Task: Toggle the show command.
Action: Mouse moved to (20, 478)
Screenshot: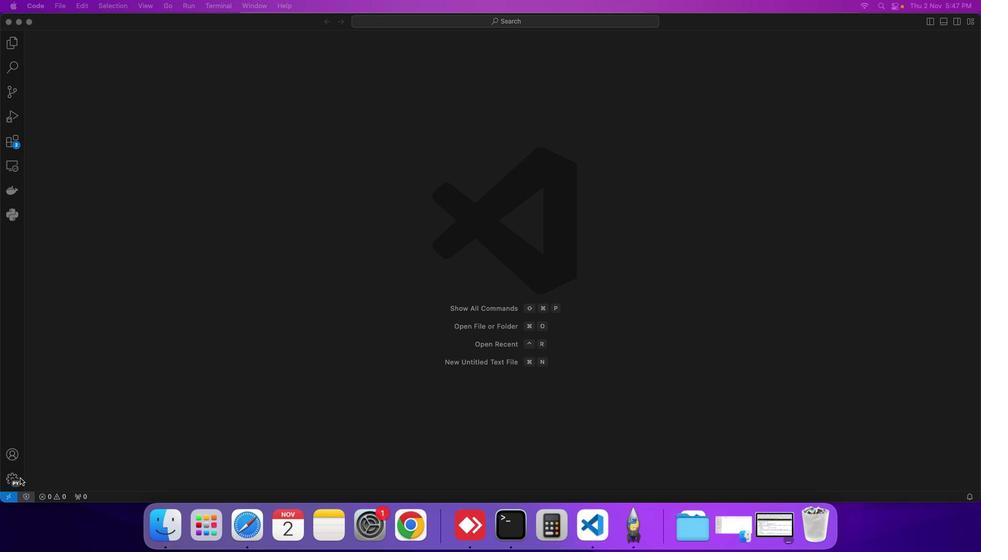 
Action: Mouse pressed left at (20, 478)
Screenshot: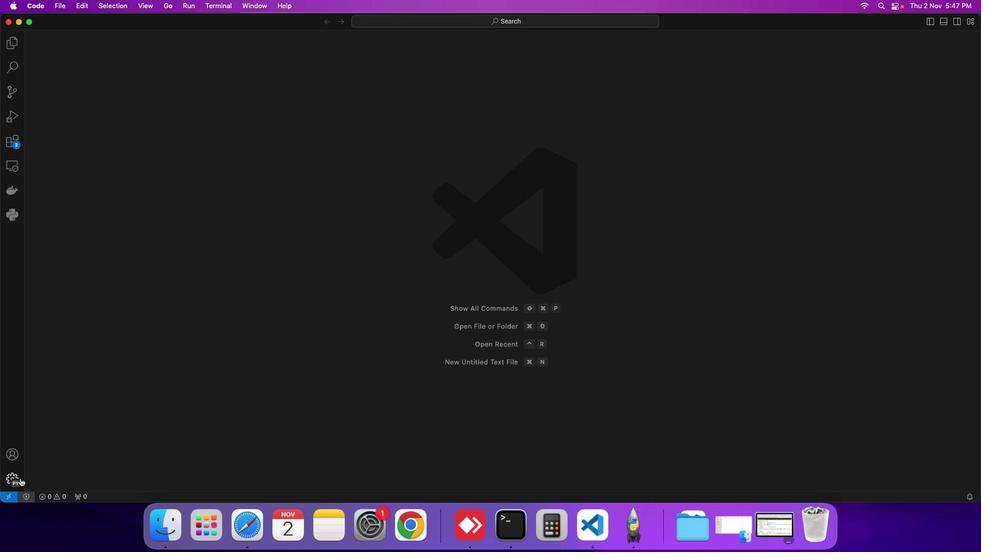 
Action: Mouse moved to (53, 399)
Screenshot: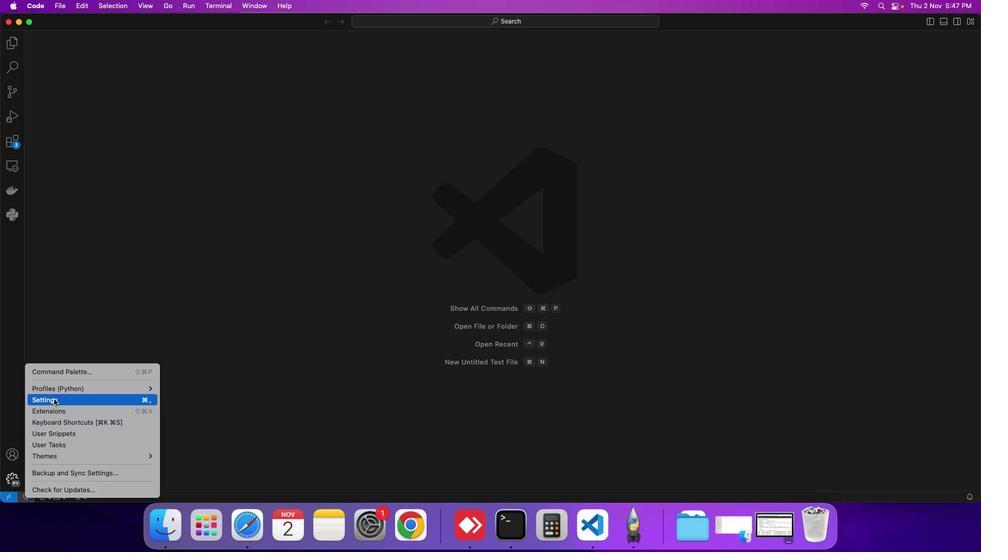 
Action: Mouse pressed left at (53, 399)
Screenshot: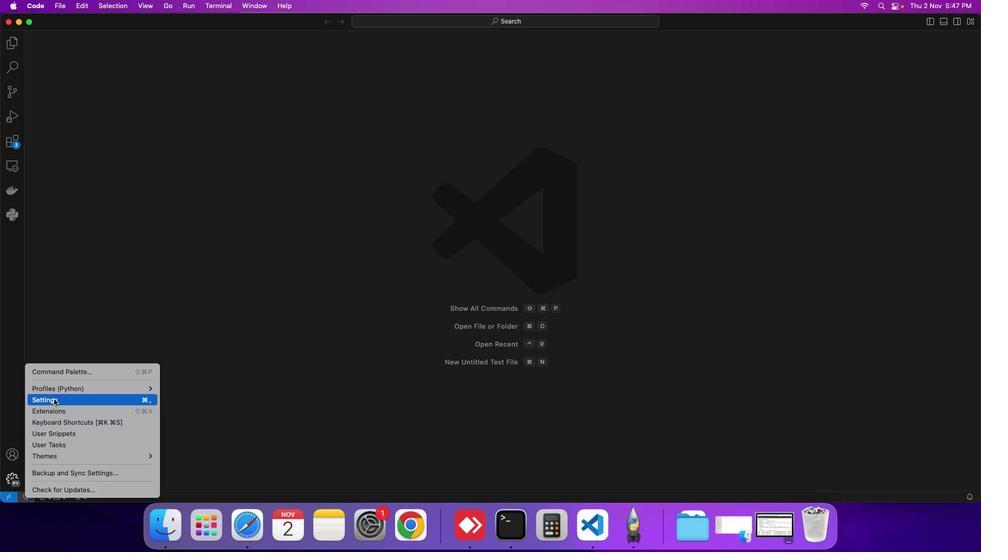 
Action: Mouse moved to (254, 121)
Screenshot: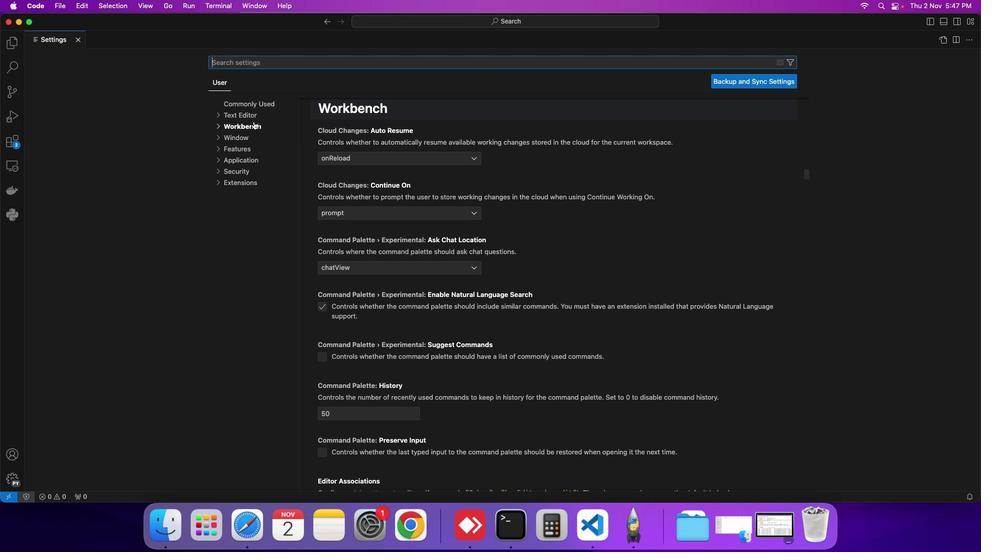 
Action: Mouse pressed left at (254, 121)
Screenshot: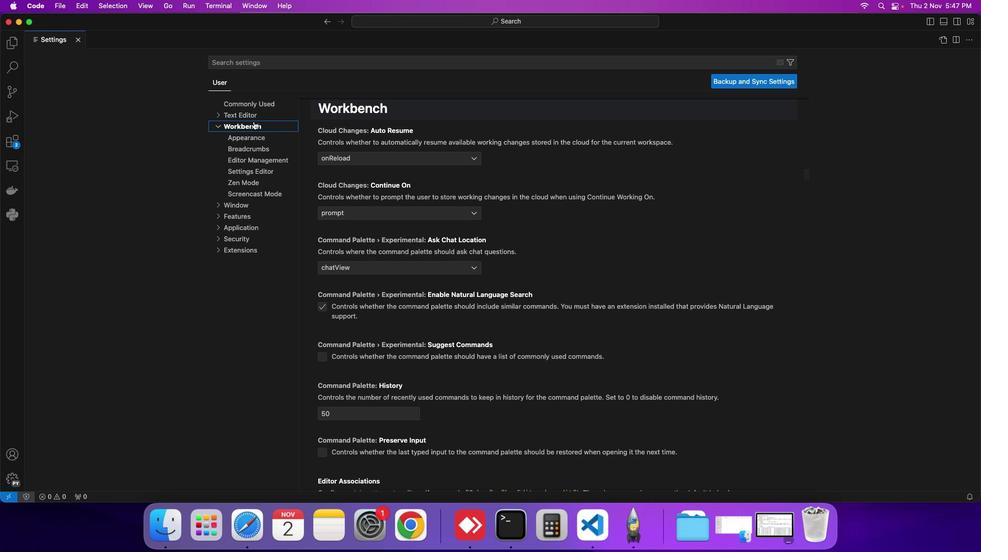 
Action: Mouse moved to (254, 195)
Screenshot: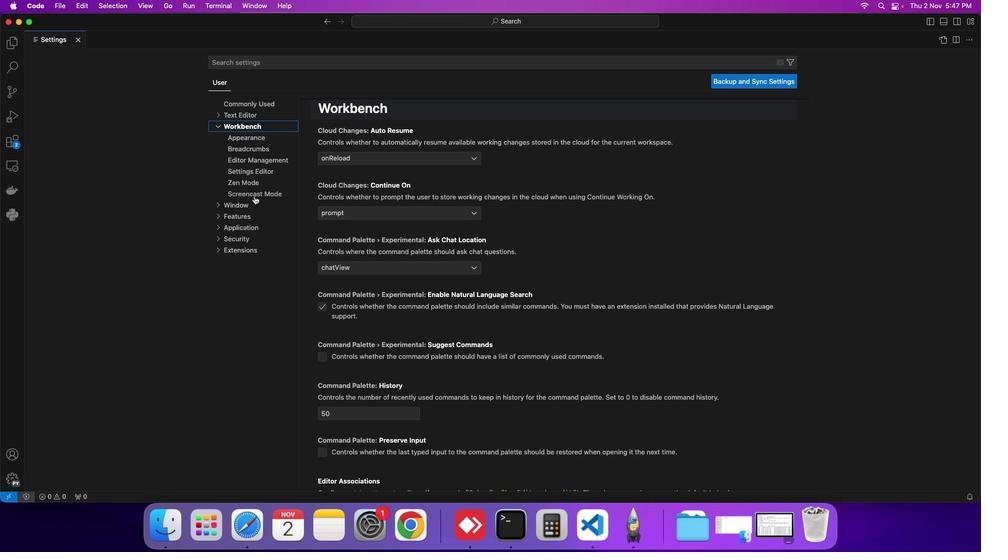 
Action: Mouse pressed left at (254, 195)
Screenshot: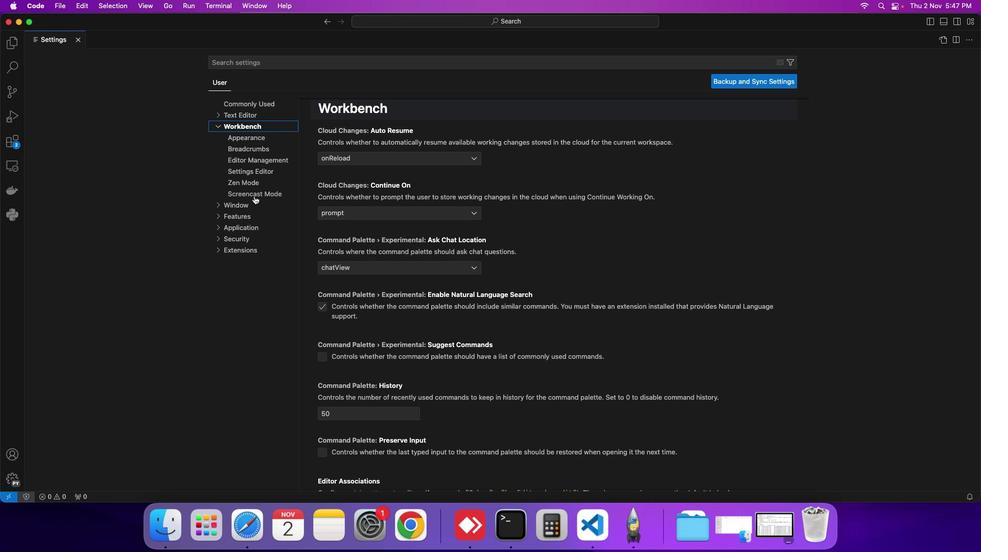
Action: Mouse moved to (325, 237)
Screenshot: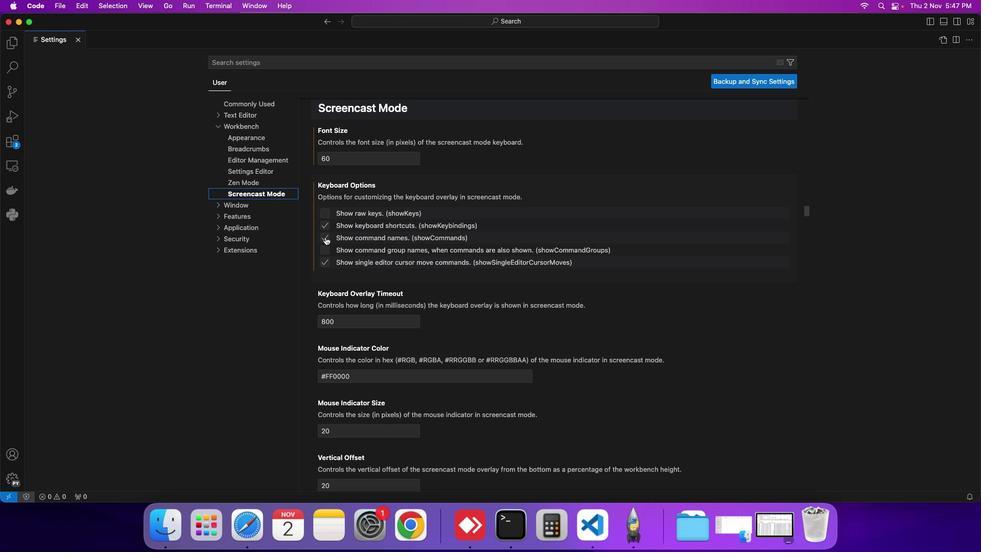 
Action: Mouse pressed left at (325, 237)
Screenshot: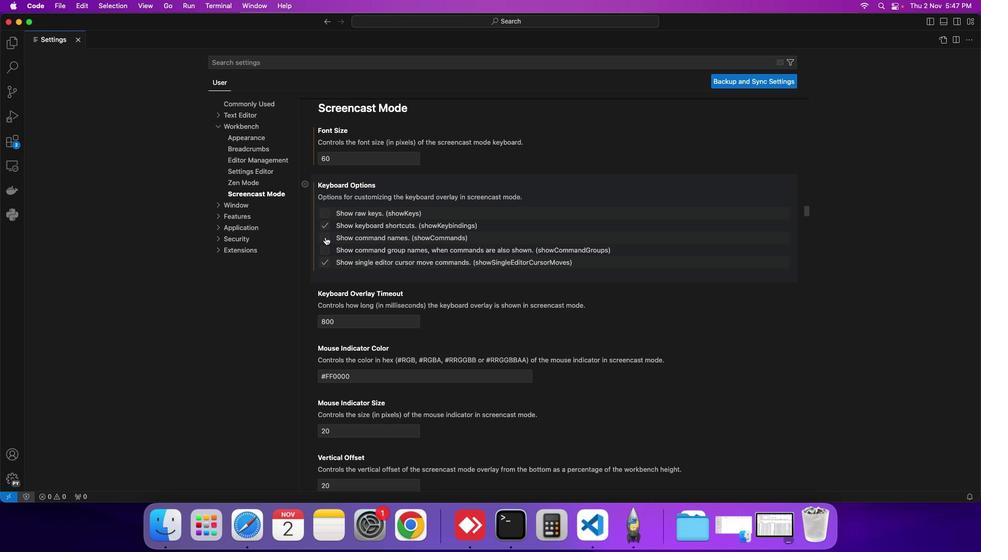 
